 Task: Filter tasks to show only those due this week in Outlook.
Action: Mouse moved to (19, 137)
Screenshot: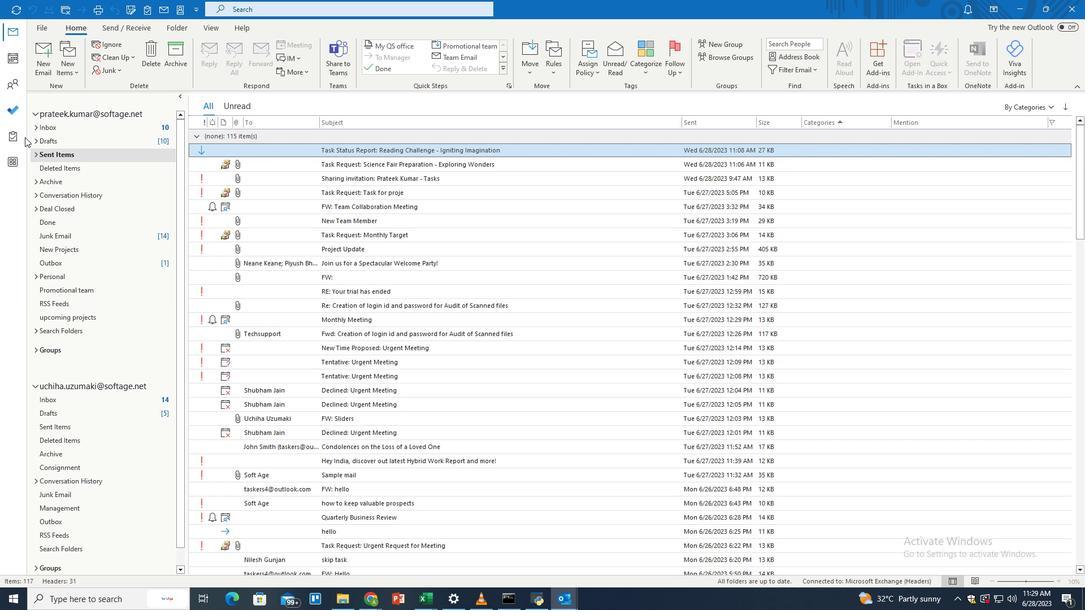 
Action: Mouse pressed left at (19, 137)
Screenshot: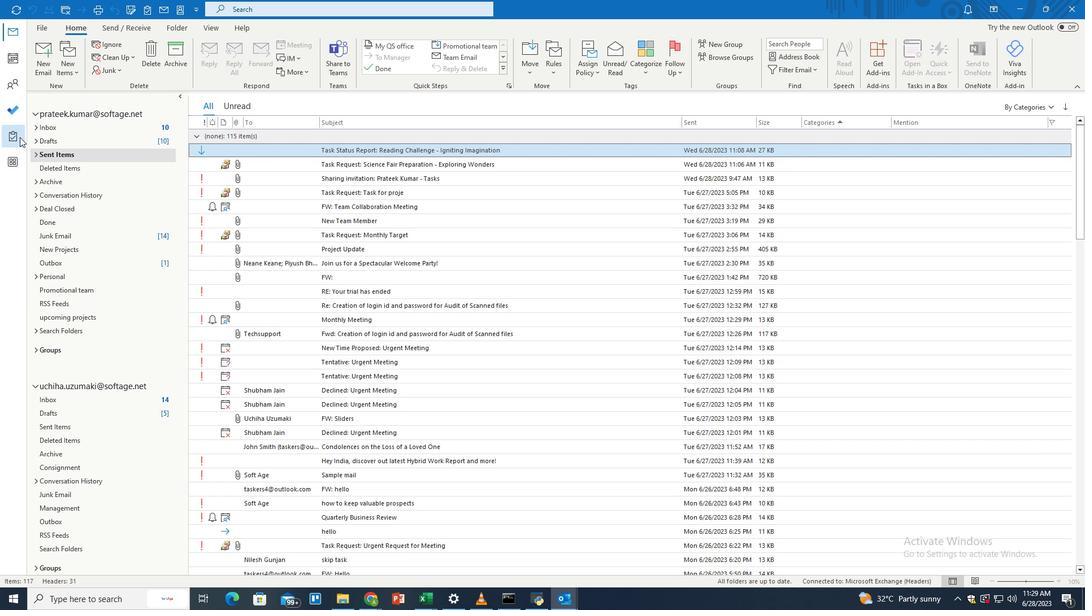 
Action: Mouse moved to (463, 10)
Screenshot: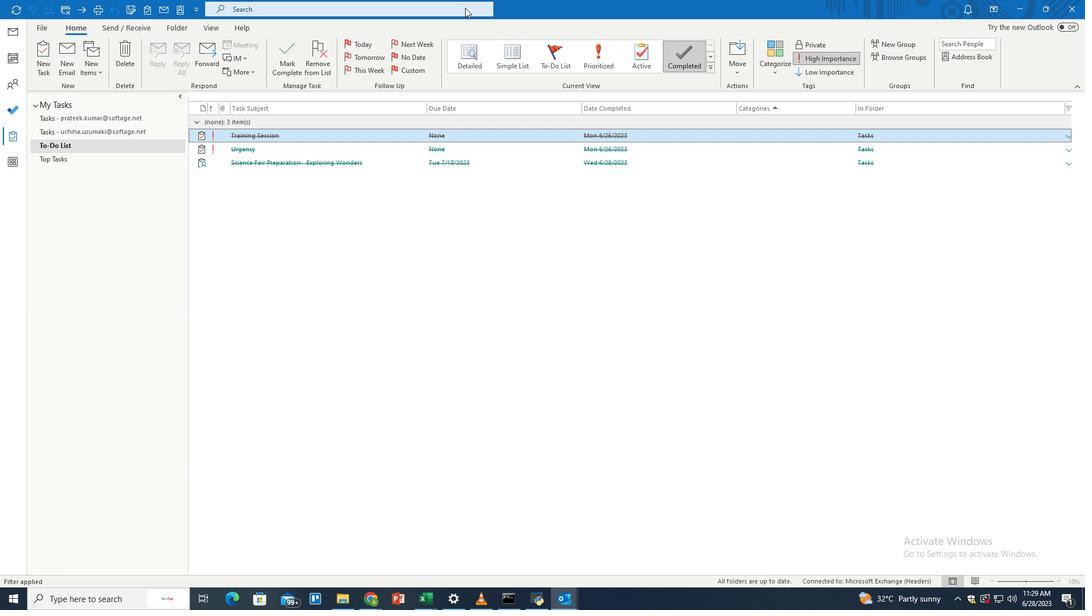 
Action: Mouse pressed left at (463, 10)
Screenshot: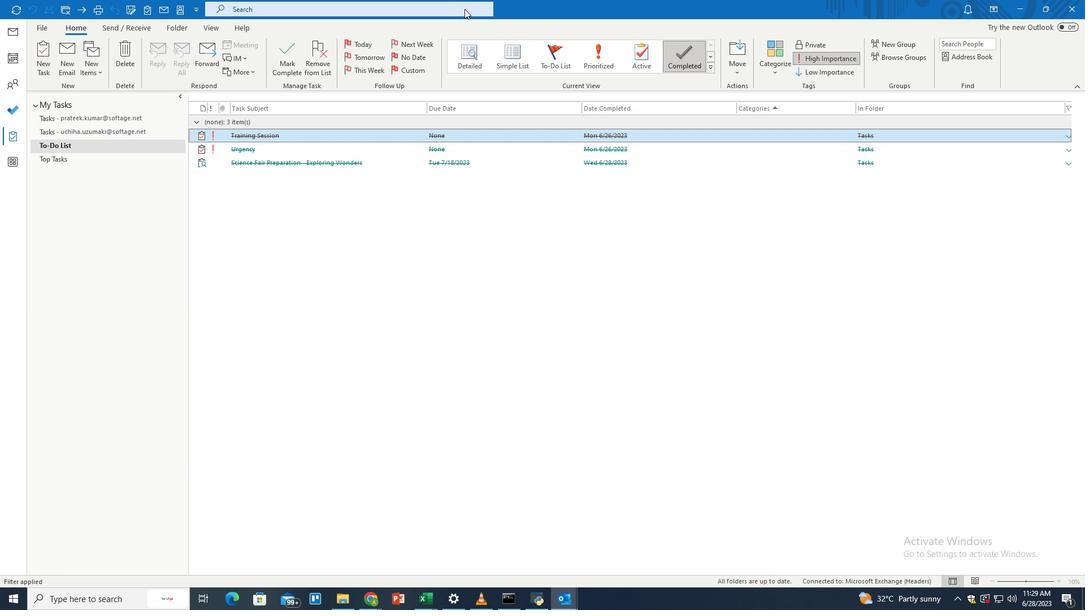 
Action: Mouse moved to (529, 7)
Screenshot: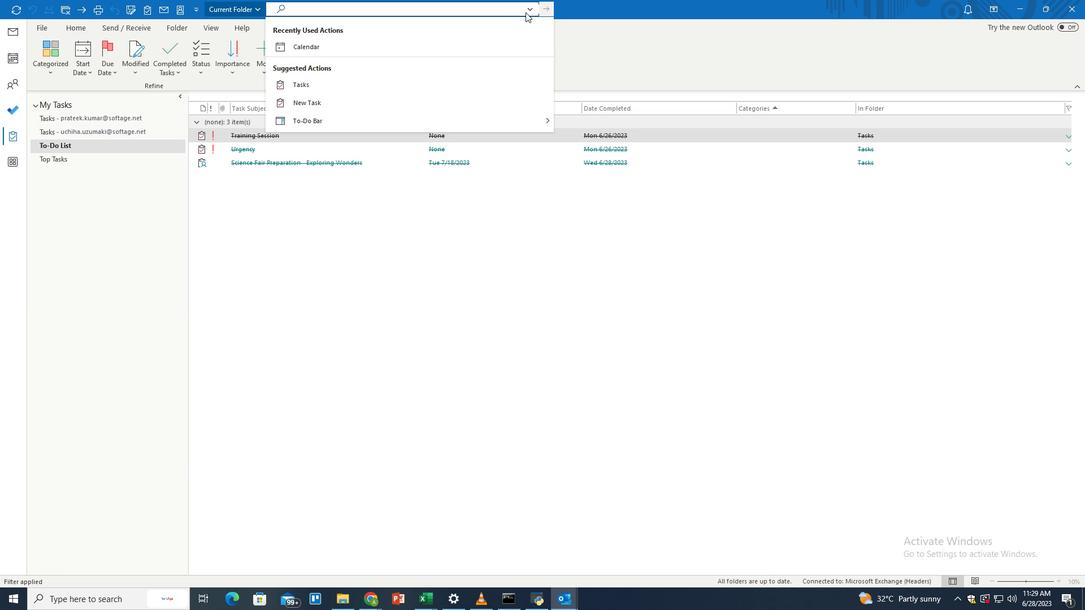 
Action: Mouse pressed left at (529, 7)
Screenshot: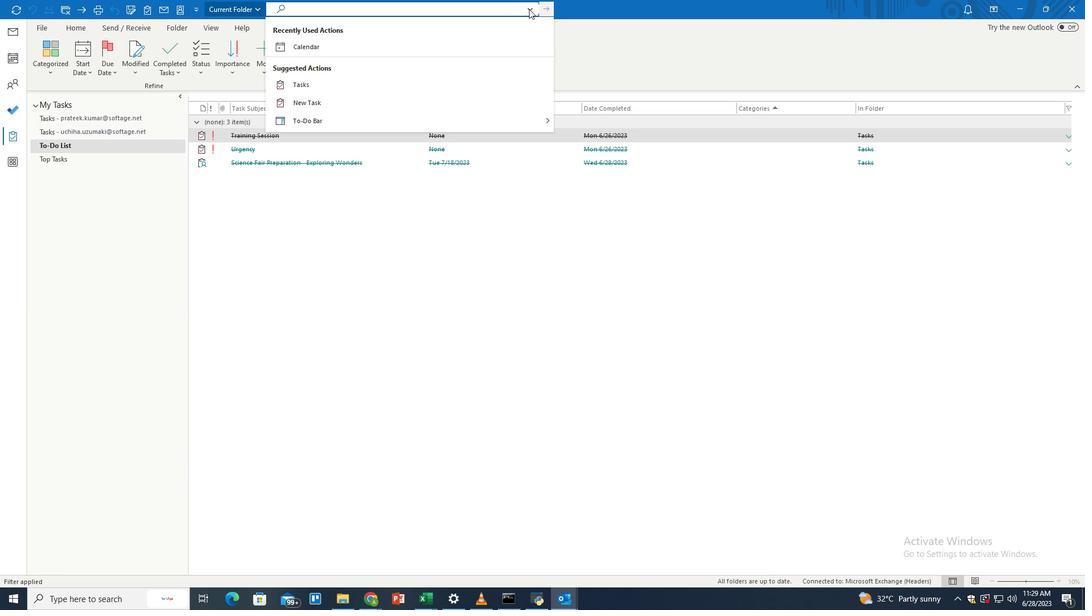 
Action: Mouse moved to (329, 92)
Screenshot: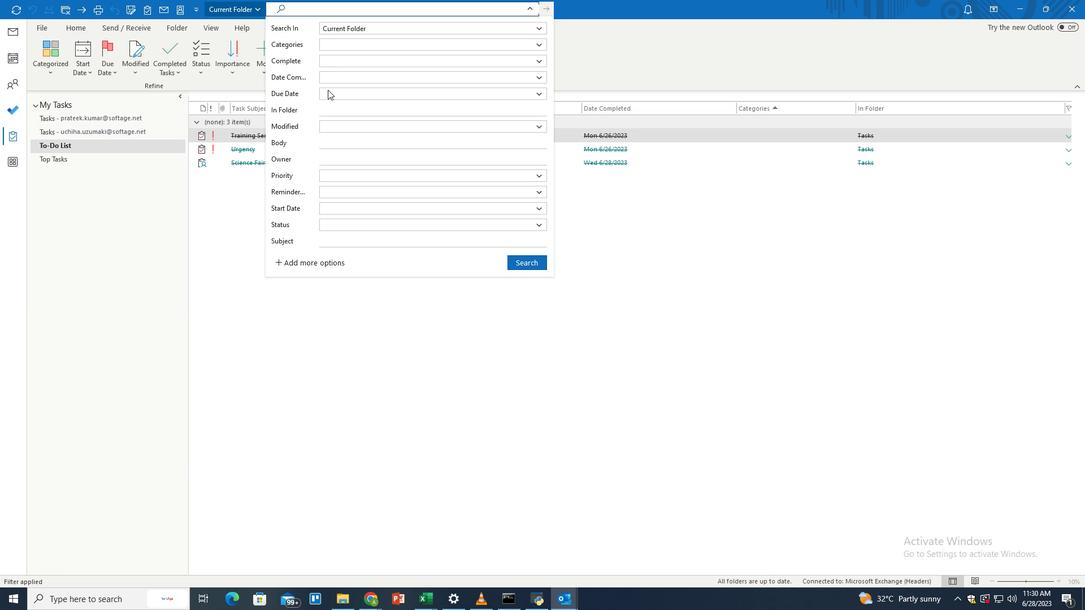 
Action: Mouse pressed left at (329, 92)
Screenshot: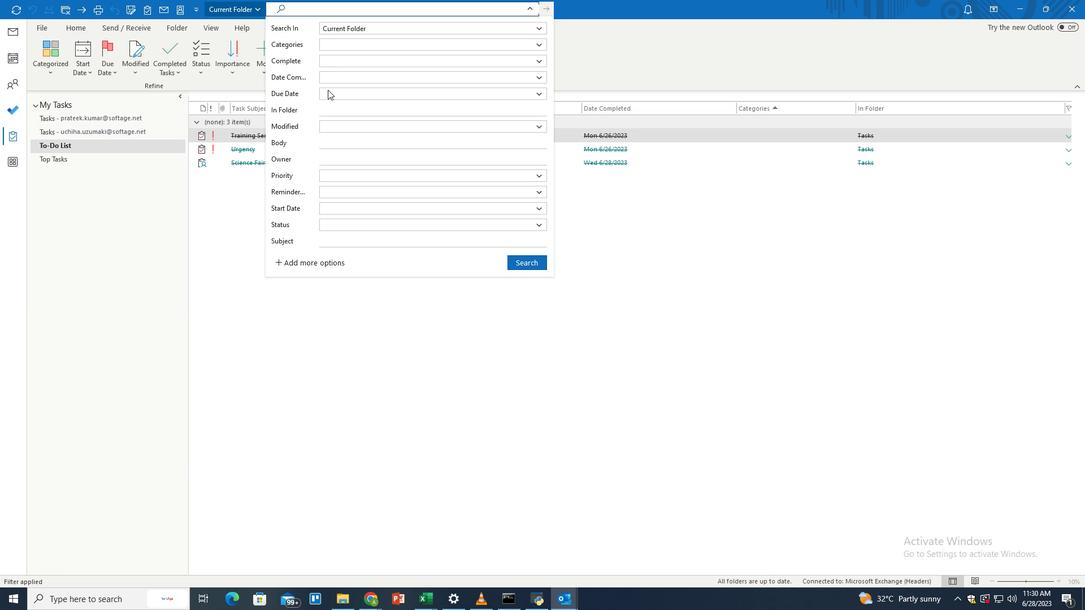 
Action: Mouse moved to (336, 146)
Screenshot: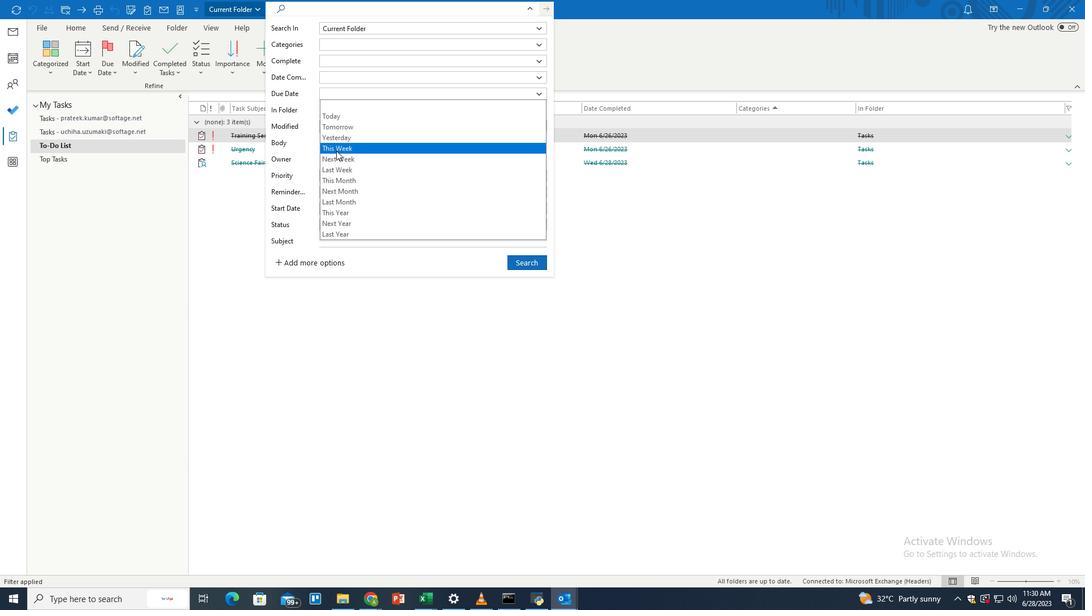 
Action: Mouse pressed left at (336, 146)
Screenshot: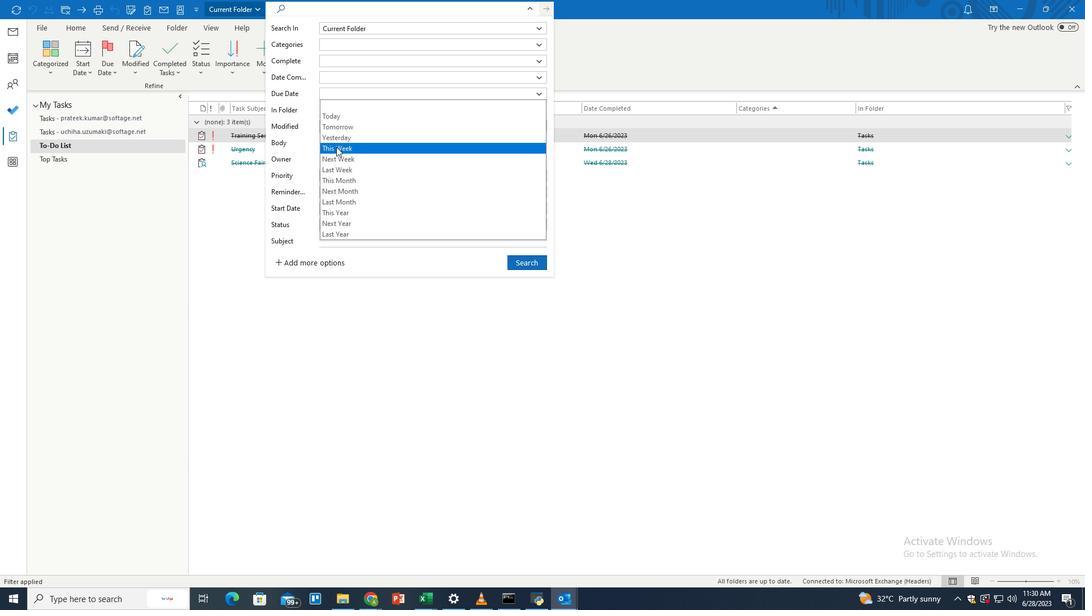 
Action: Mouse moved to (522, 262)
Screenshot: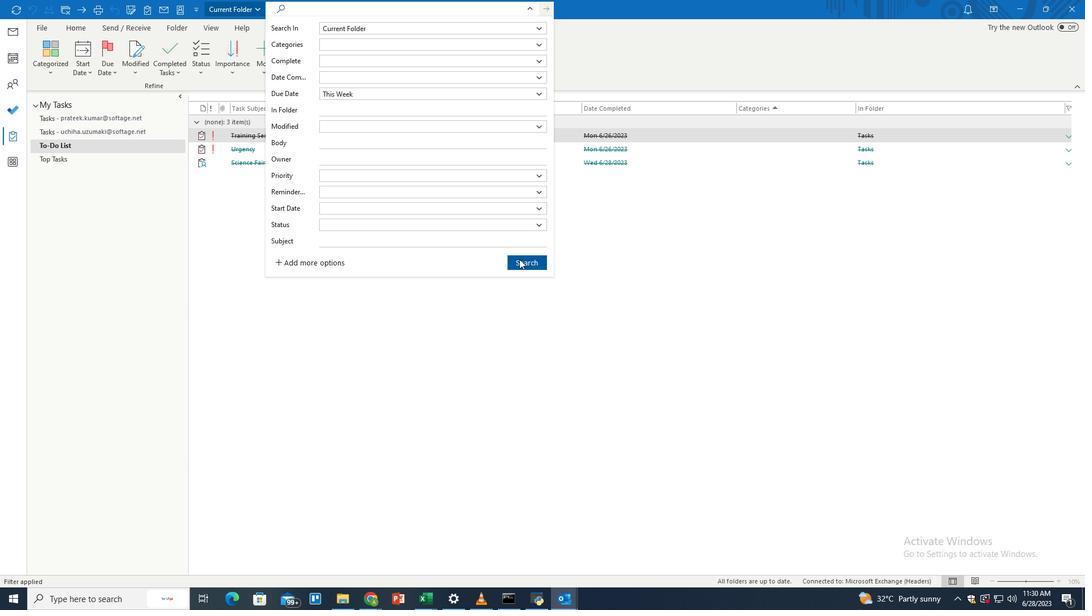 
Action: Mouse pressed left at (522, 262)
Screenshot: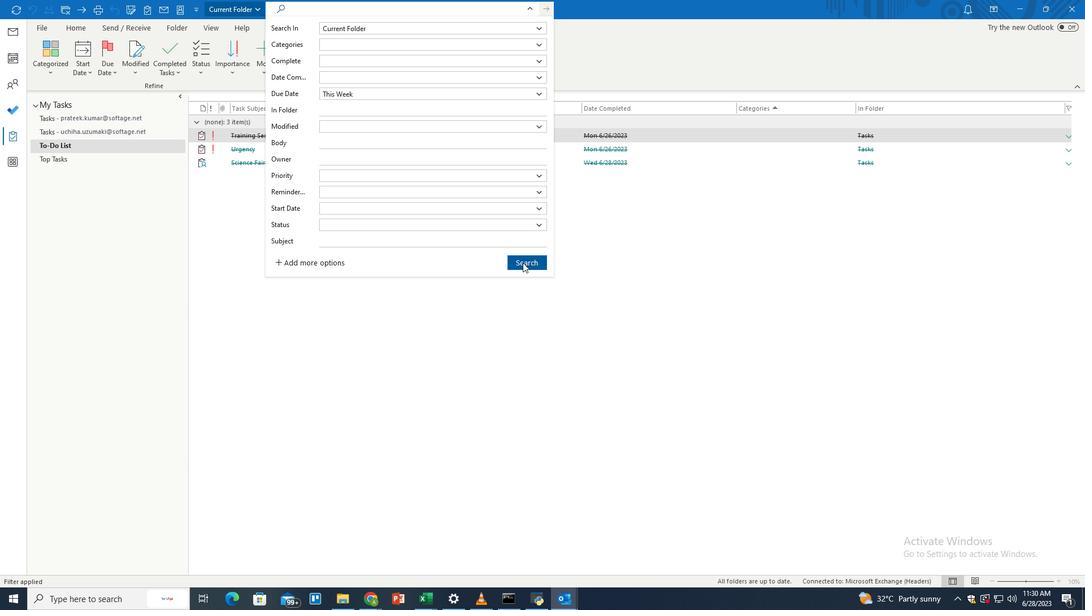 
Action: Mouse moved to (408, 235)
Screenshot: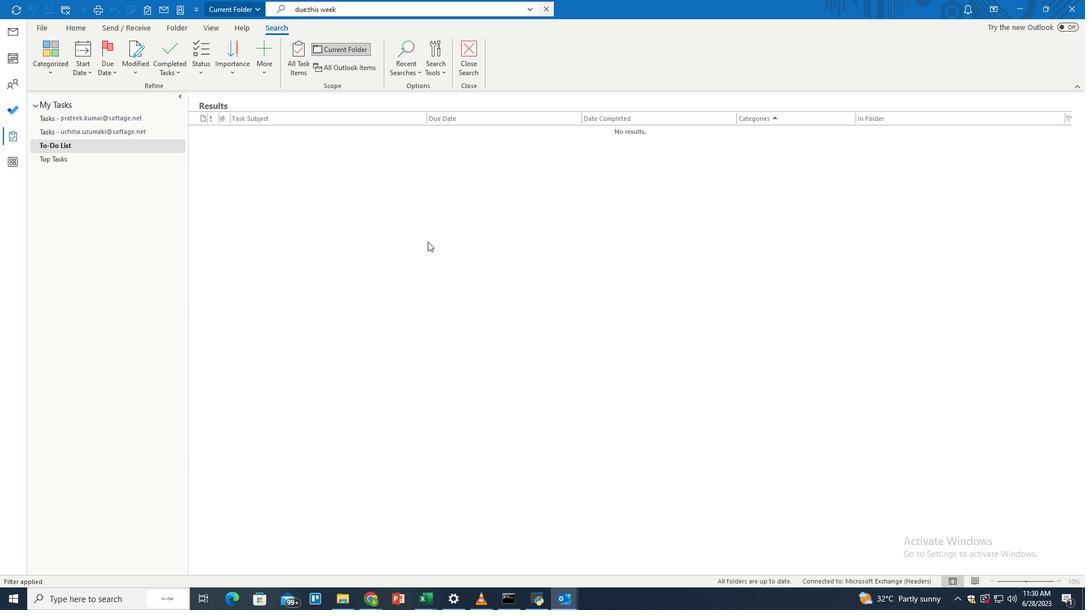 
